 Task: Search for accommodations in Tarneit, Australia, from 26 Aug to 10 Sep for 8 guests.
Action: Mouse moved to (588, 154)
Screenshot: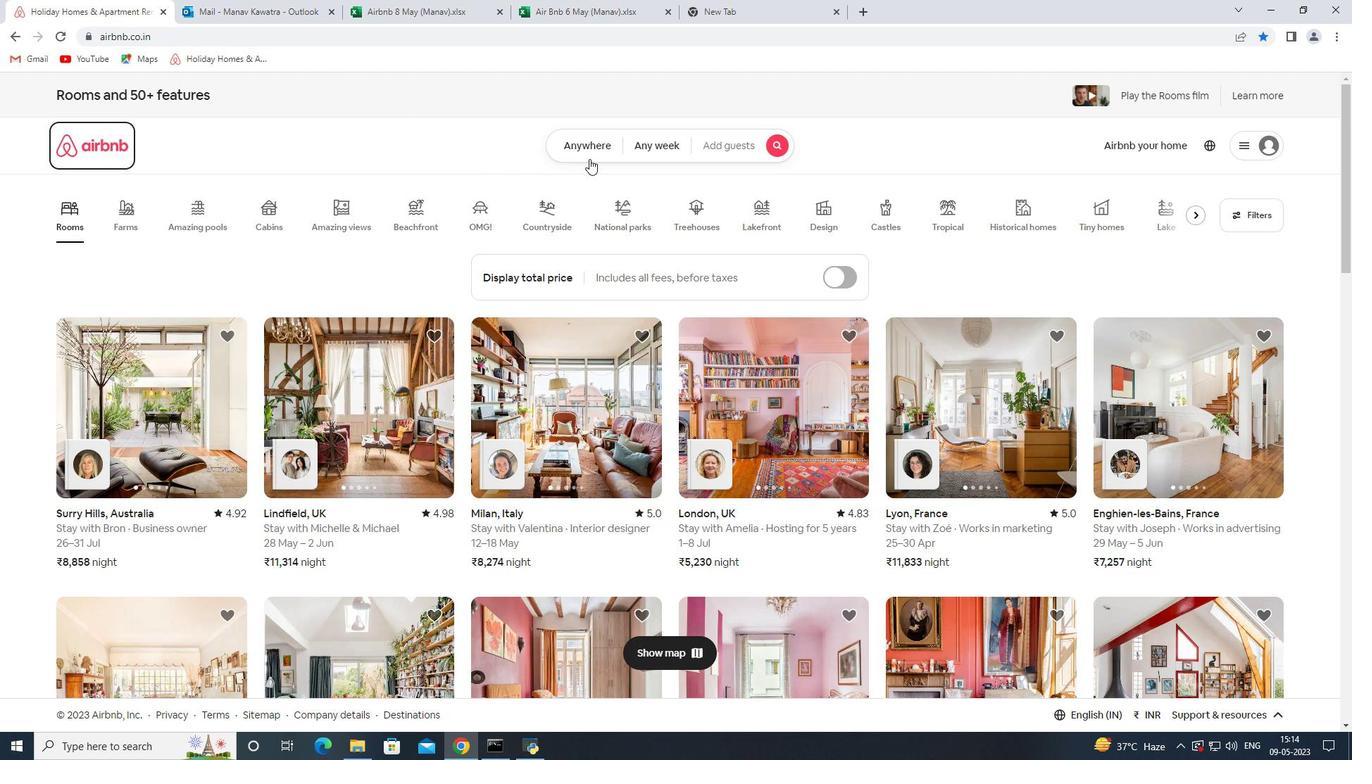 
Action: Mouse pressed left at (588, 154)
Screenshot: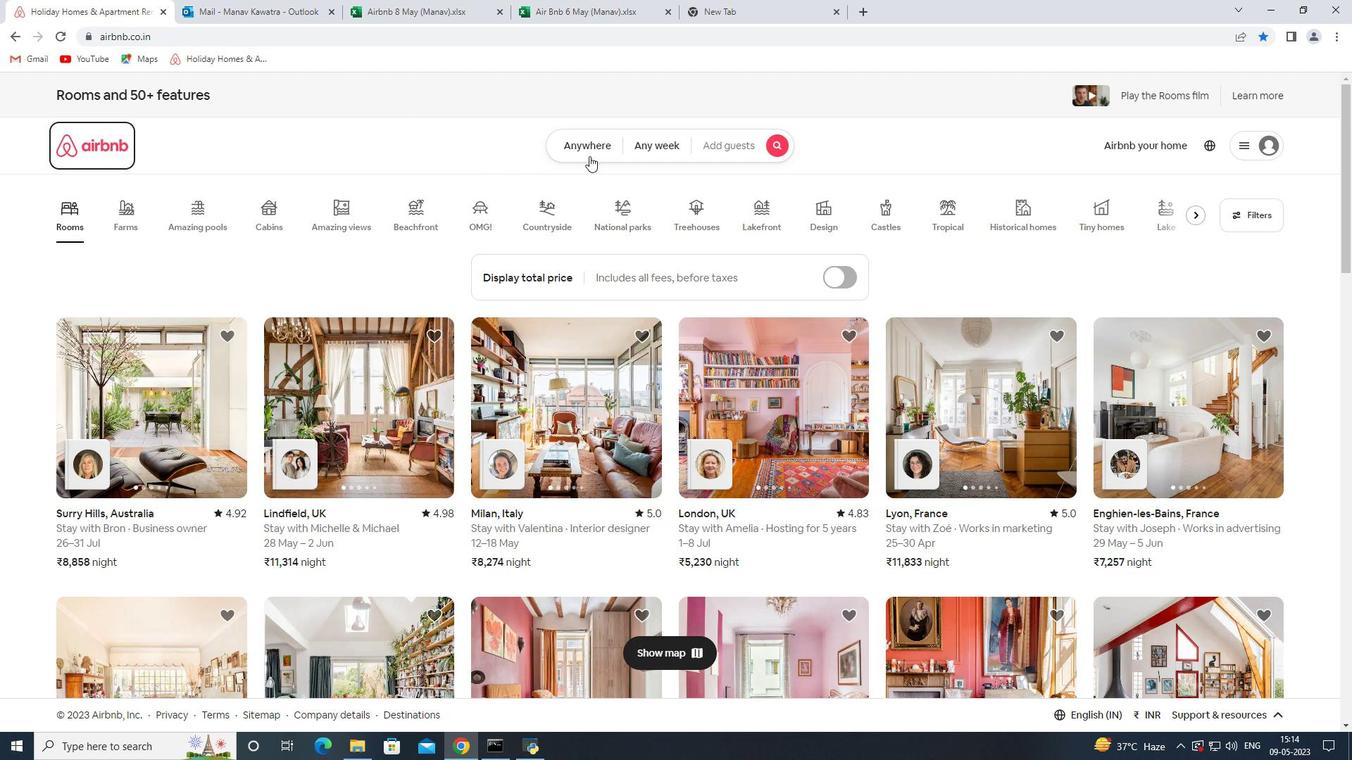 
Action: Mouse moved to (480, 202)
Screenshot: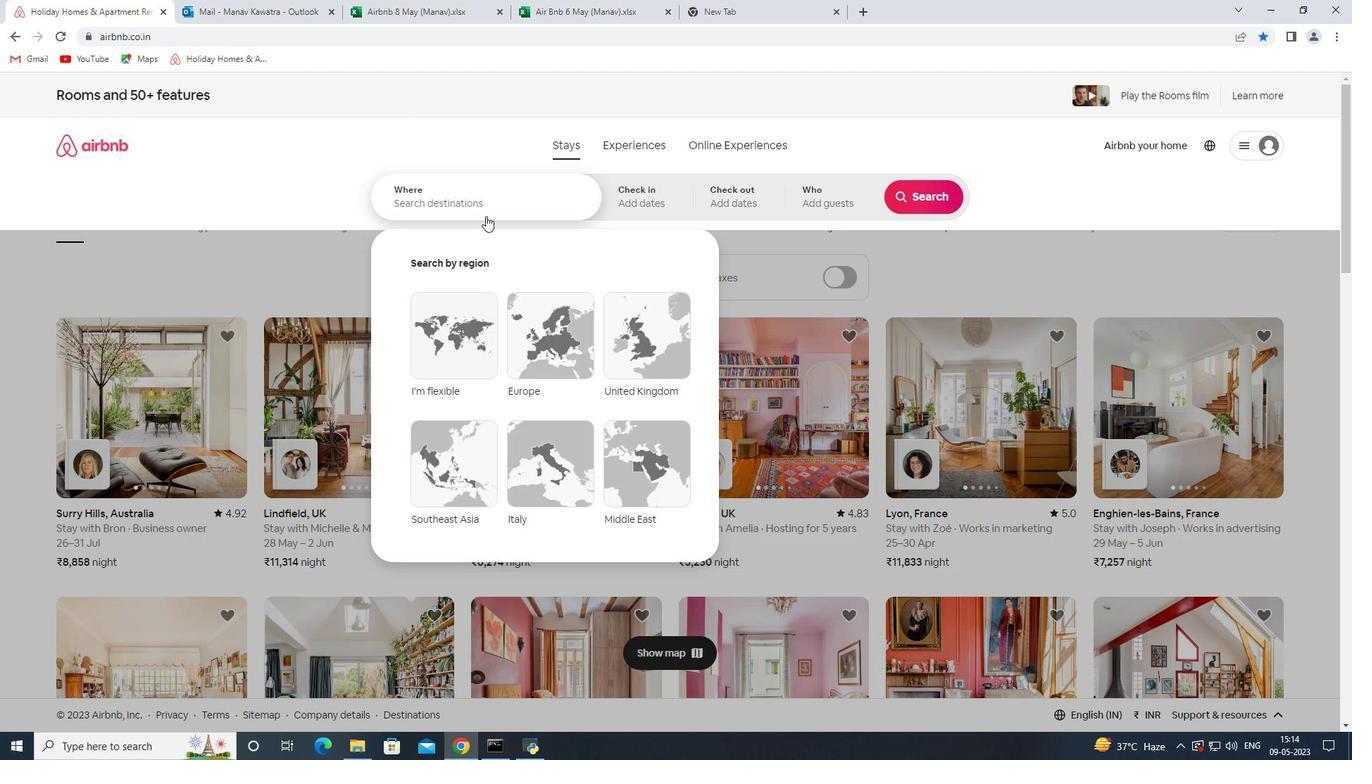 
Action: Mouse pressed left at (480, 202)
Screenshot: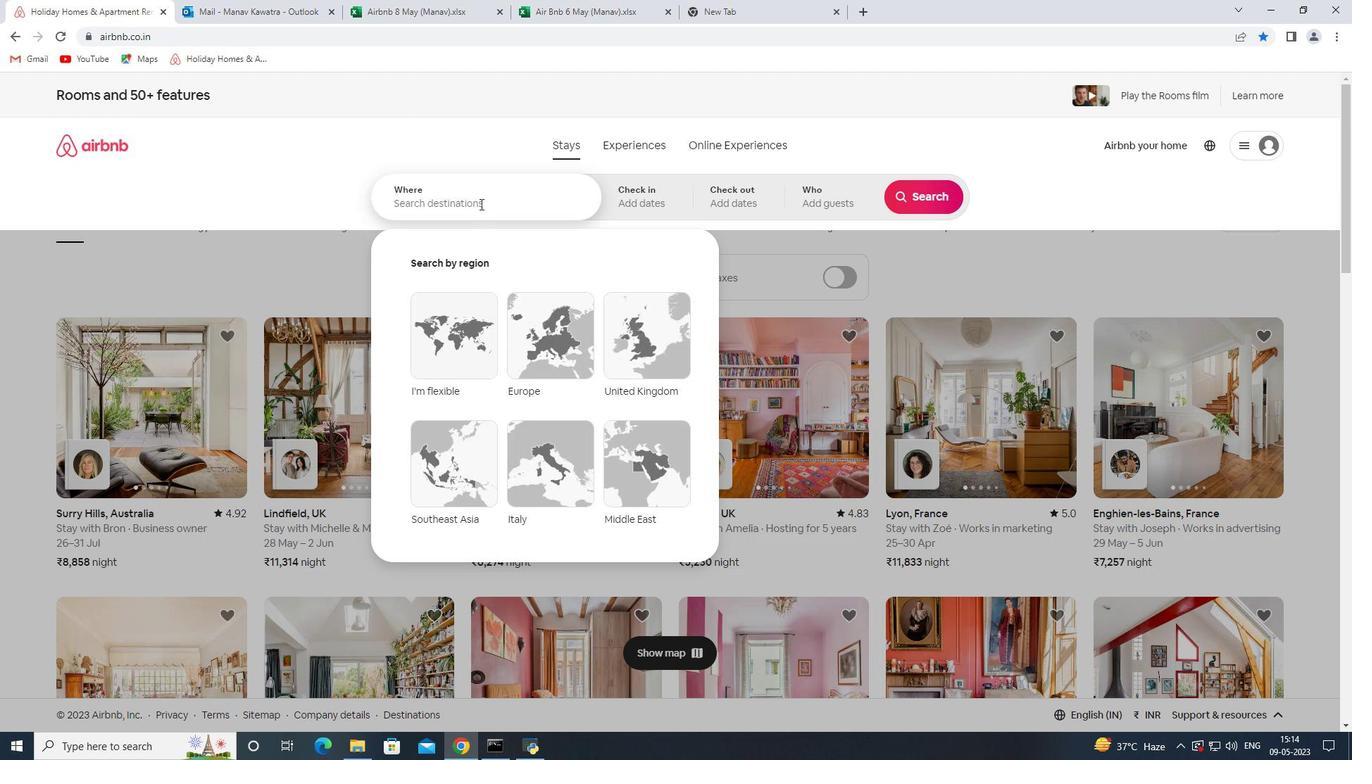 
Action: Mouse moved to (481, 202)
Screenshot: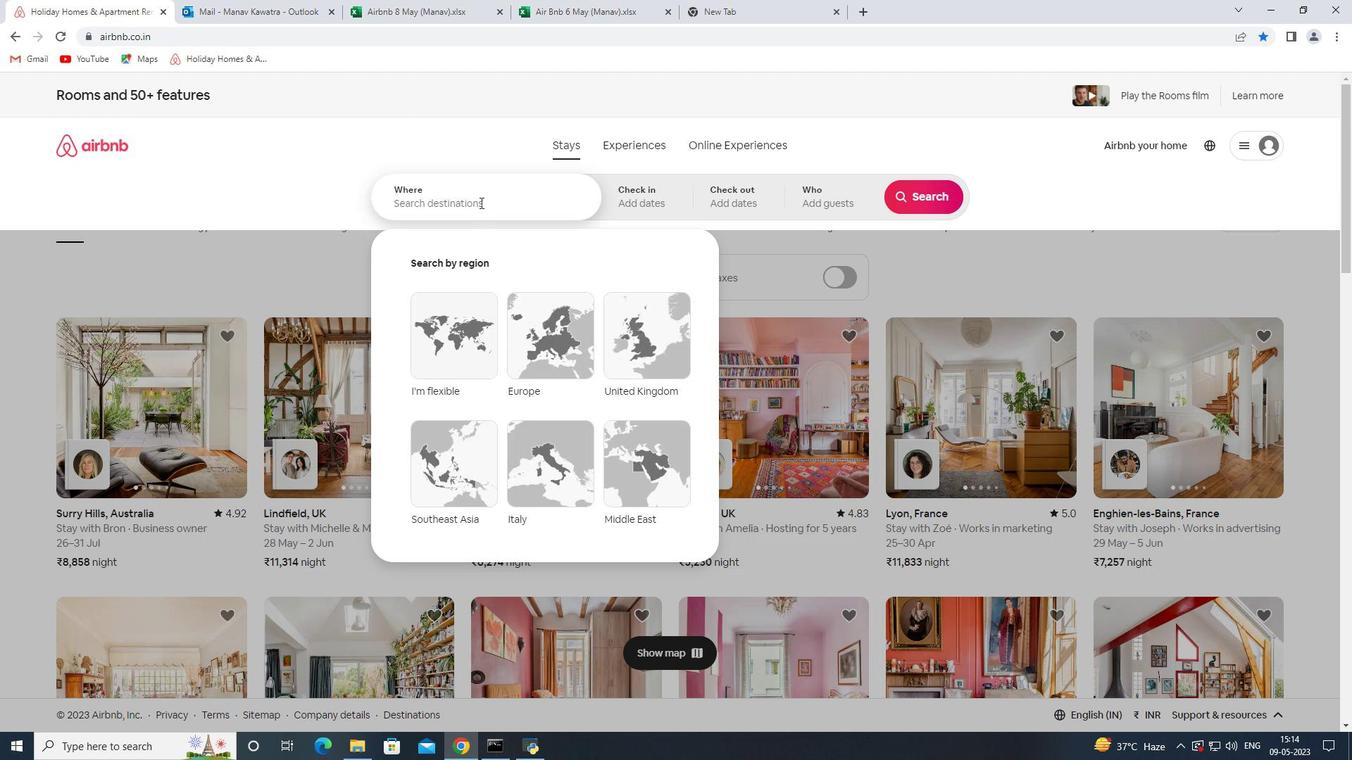 
Action: Key pressed <Key.shift><Key.shift><Key.shift><Key.shift><Key.shift><Key.shift>Tarneit<Key.space><Key.shift><Key.shift><Key.shift><Key.shift><Key.shift><Key.shift><Key.shift><Key.shift><Key.shift><Key.shift><Key.shift>Australia<Key.space><Key.enter>
Screenshot: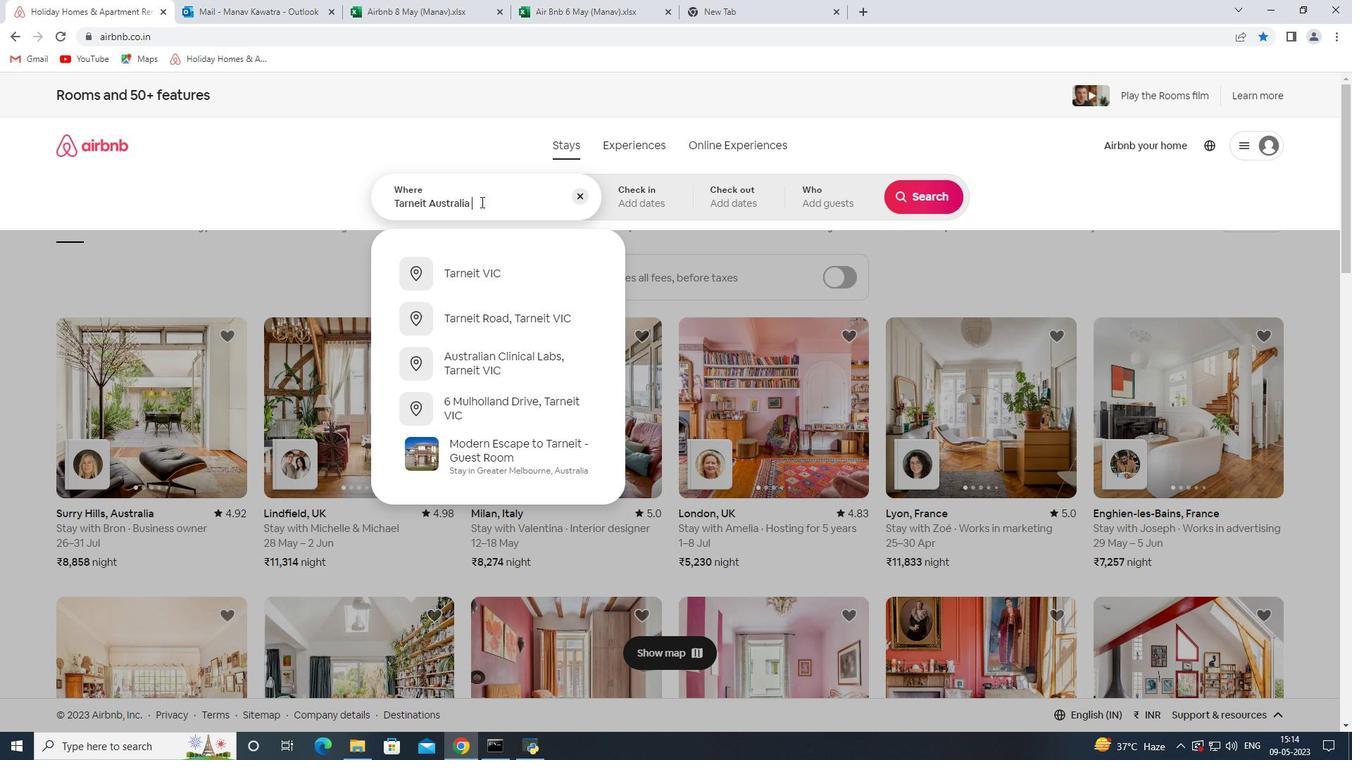 
Action: Mouse moved to (925, 307)
Screenshot: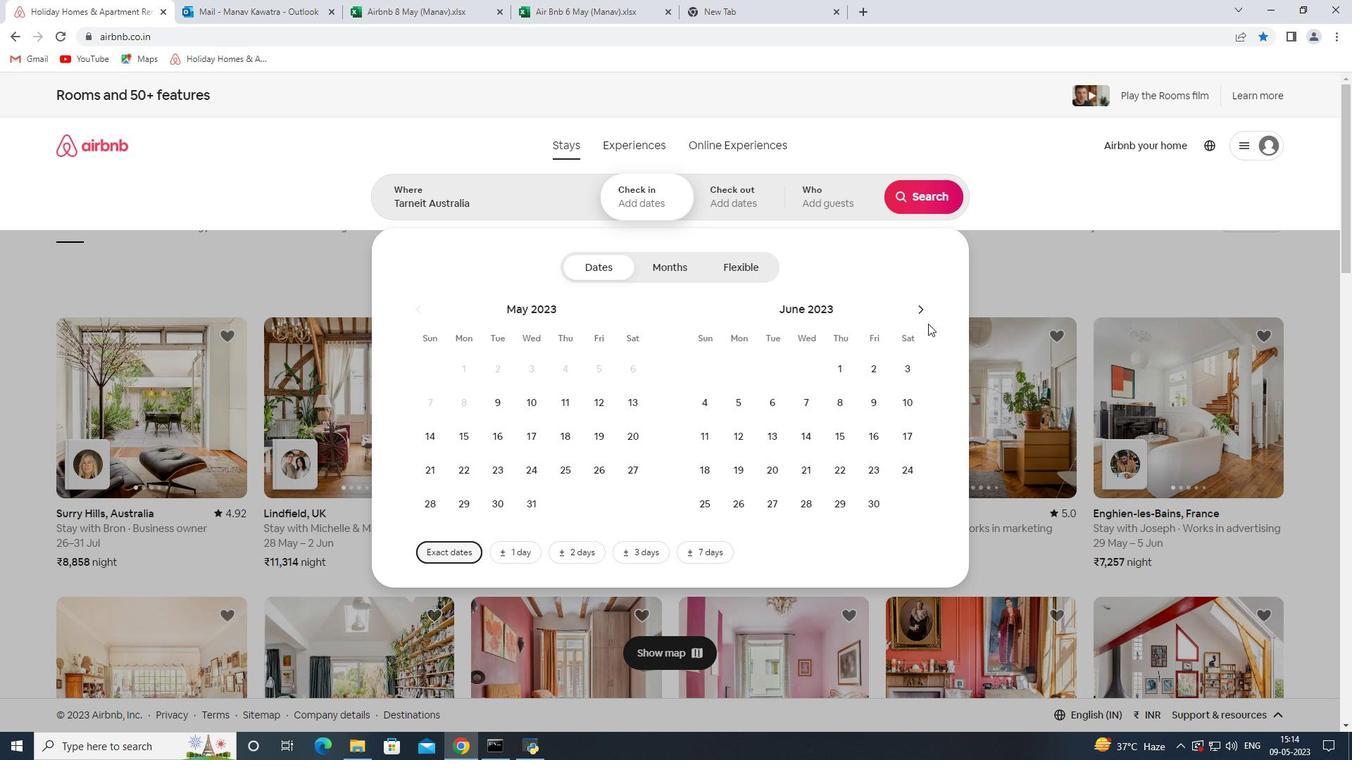 
Action: Mouse pressed left at (925, 307)
Screenshot: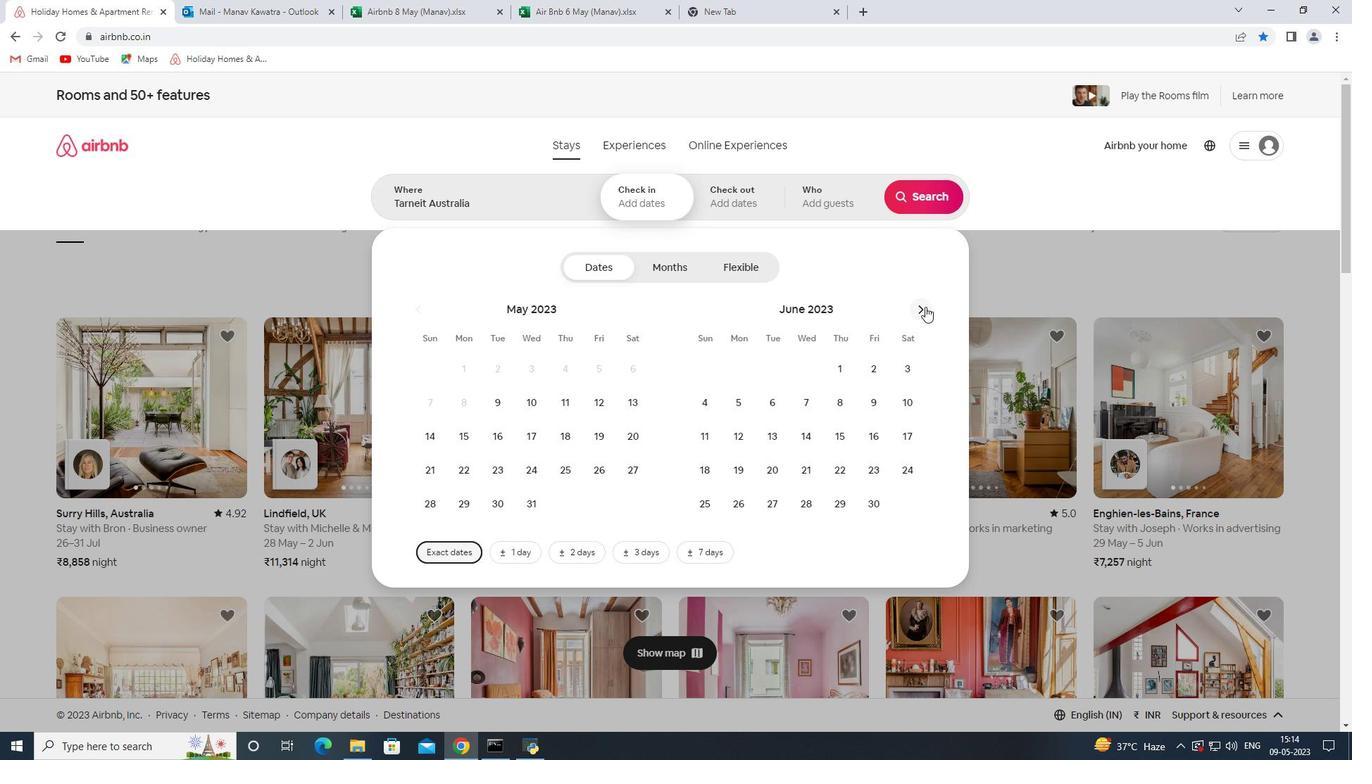 
Action: Mouse pressed left at (925, 307)
Screenshot: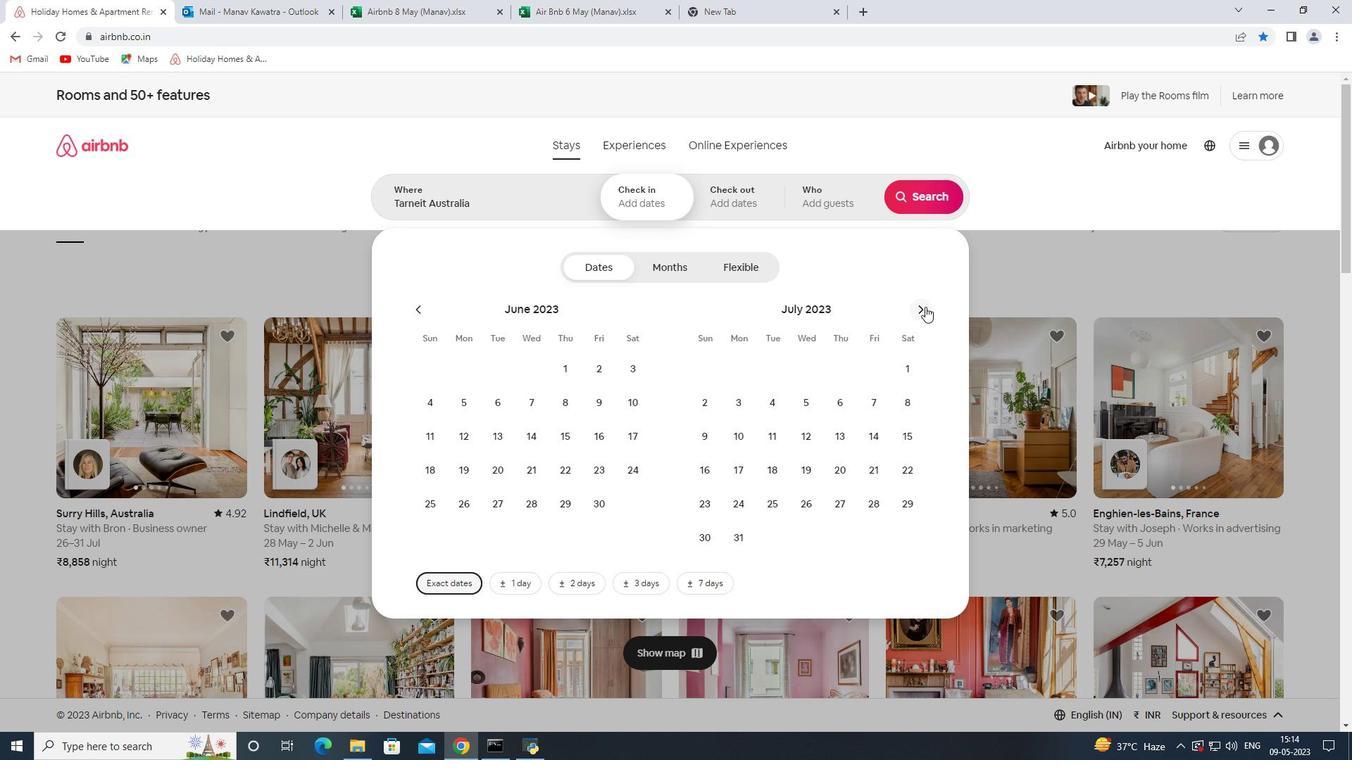 
Action: Mouse moved to (900, 469)
Screenshot: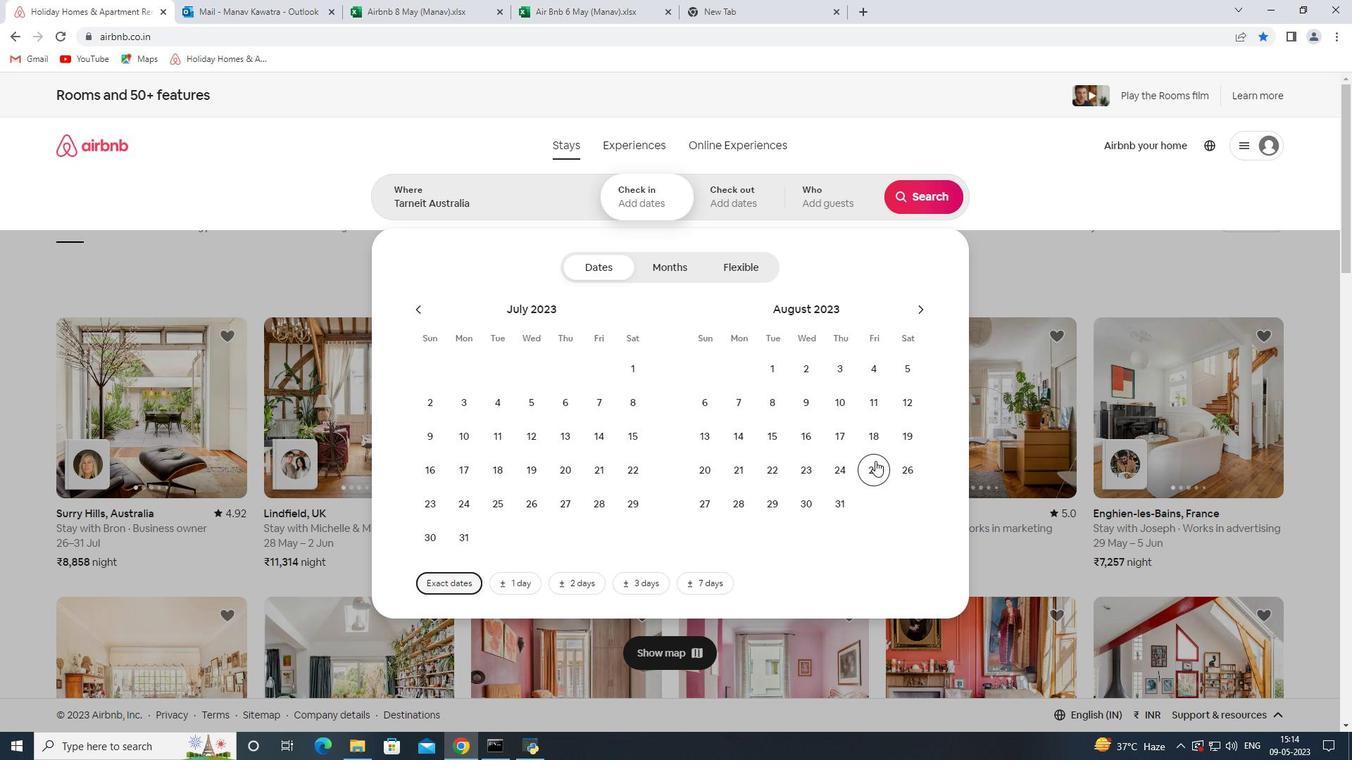 
Action: Mouse pressed left at (900, 469)
Screenshot: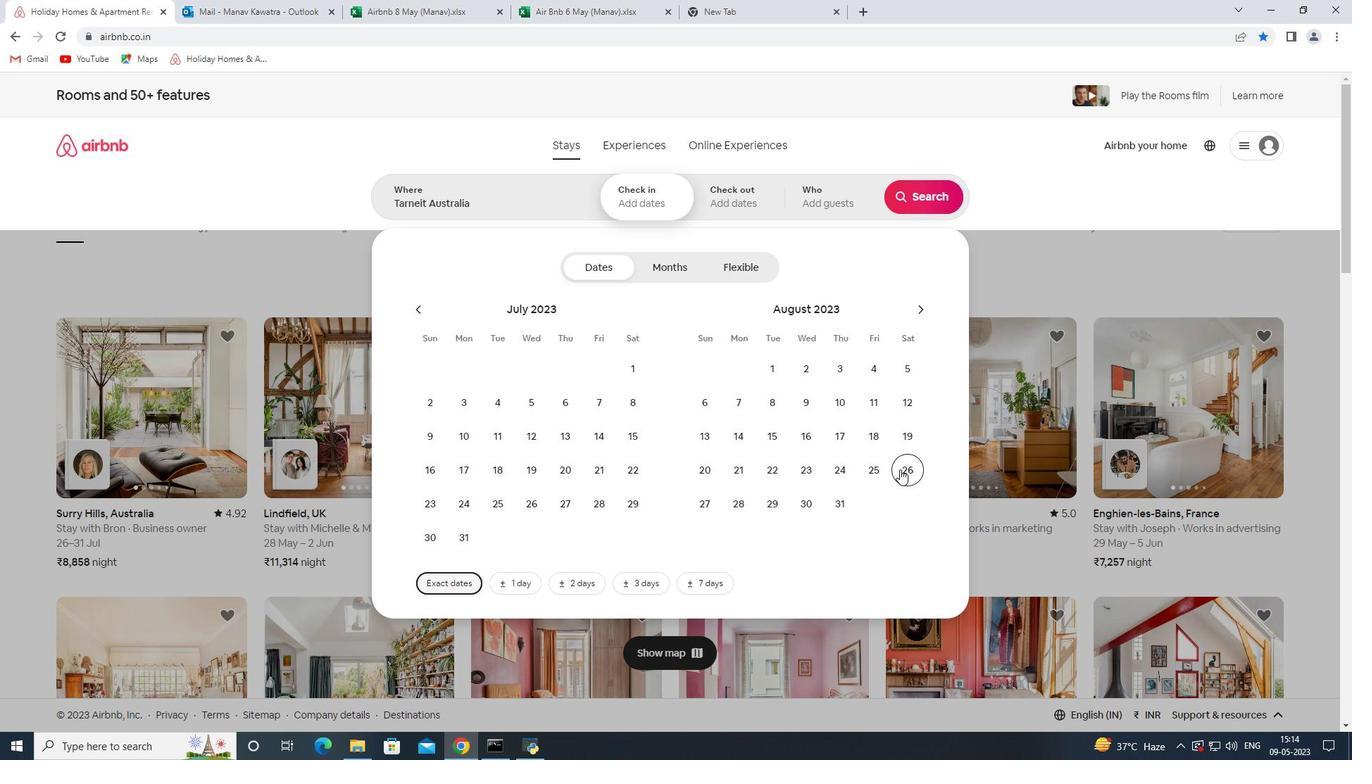 
Action: Mouse moved to (923, 305)
Screenshot: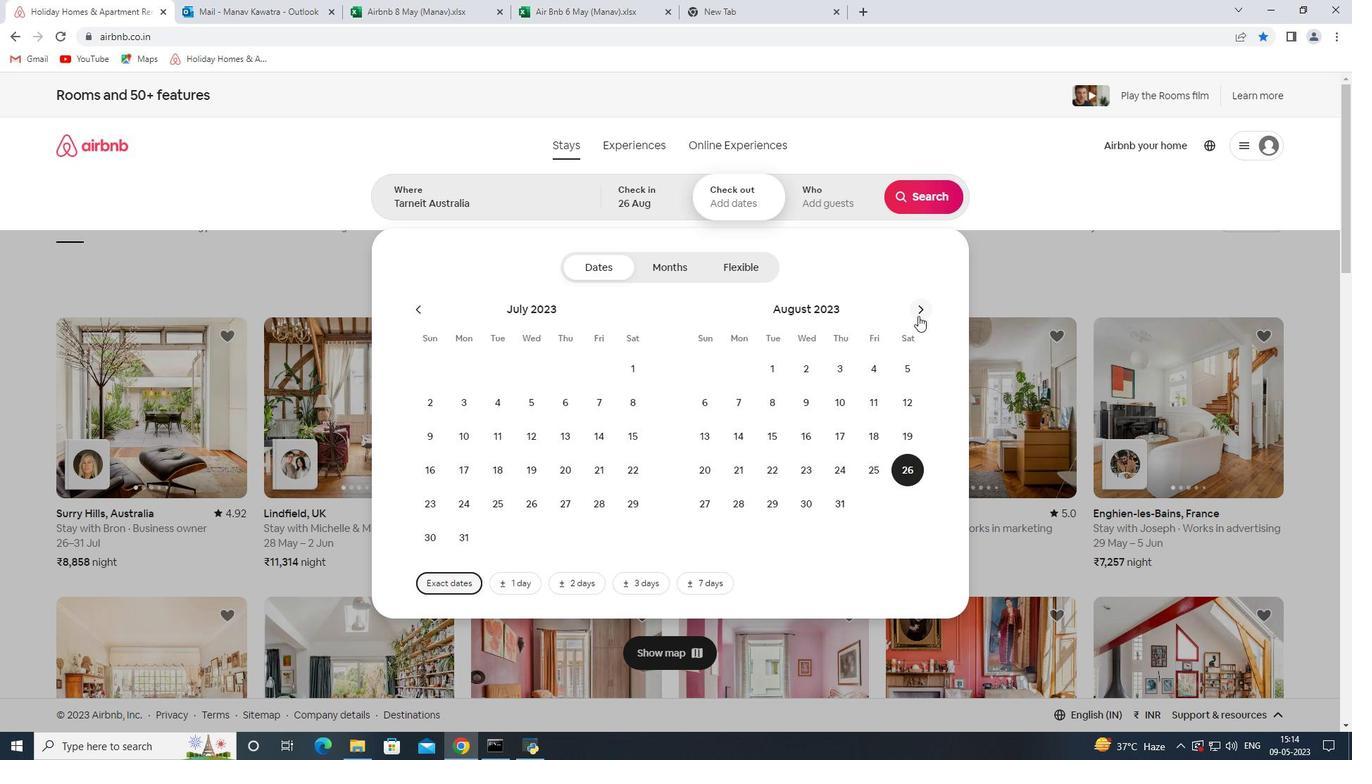 
Action: Mouse pressed left at (923, 305)
Screenshot: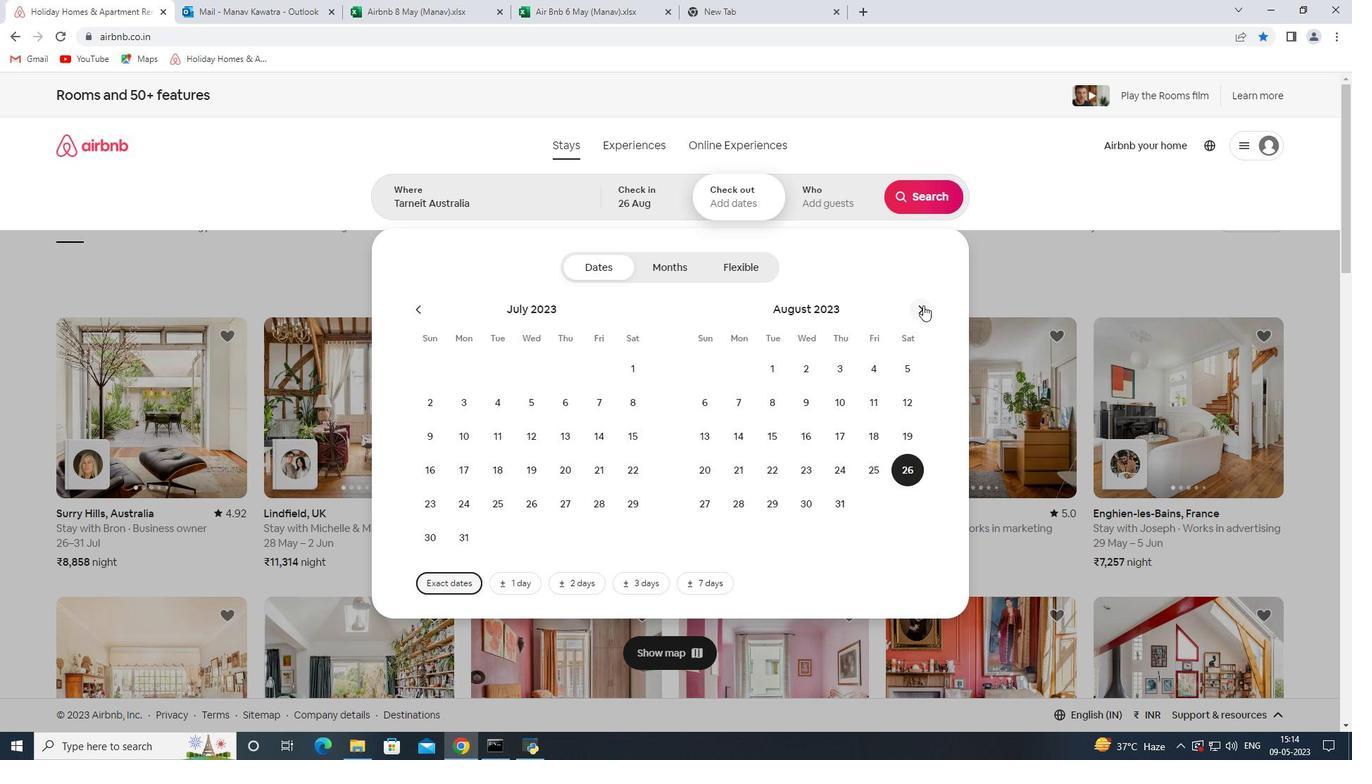
Action: Mouse moved to (714, 438)
Screenshot: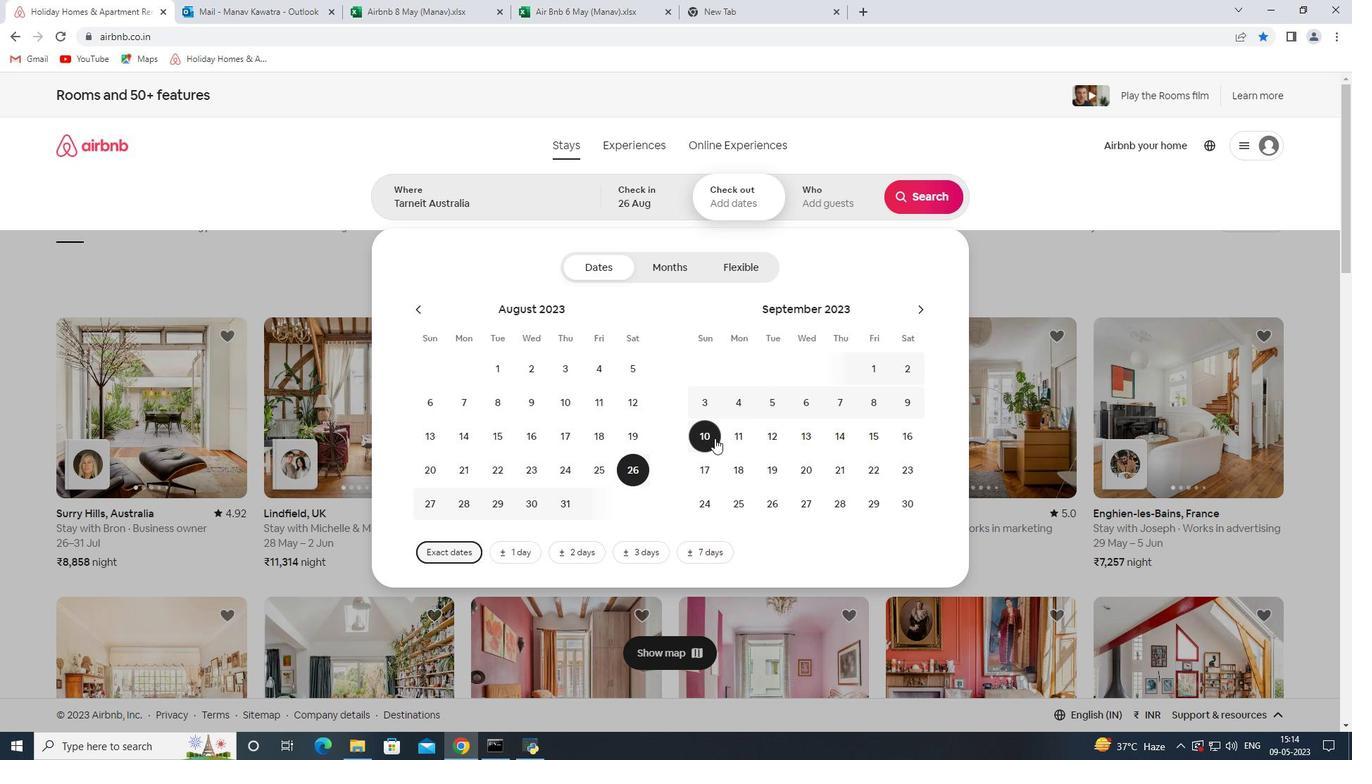 
Action: Mouse pressed left at (714, 438)
Screenshot: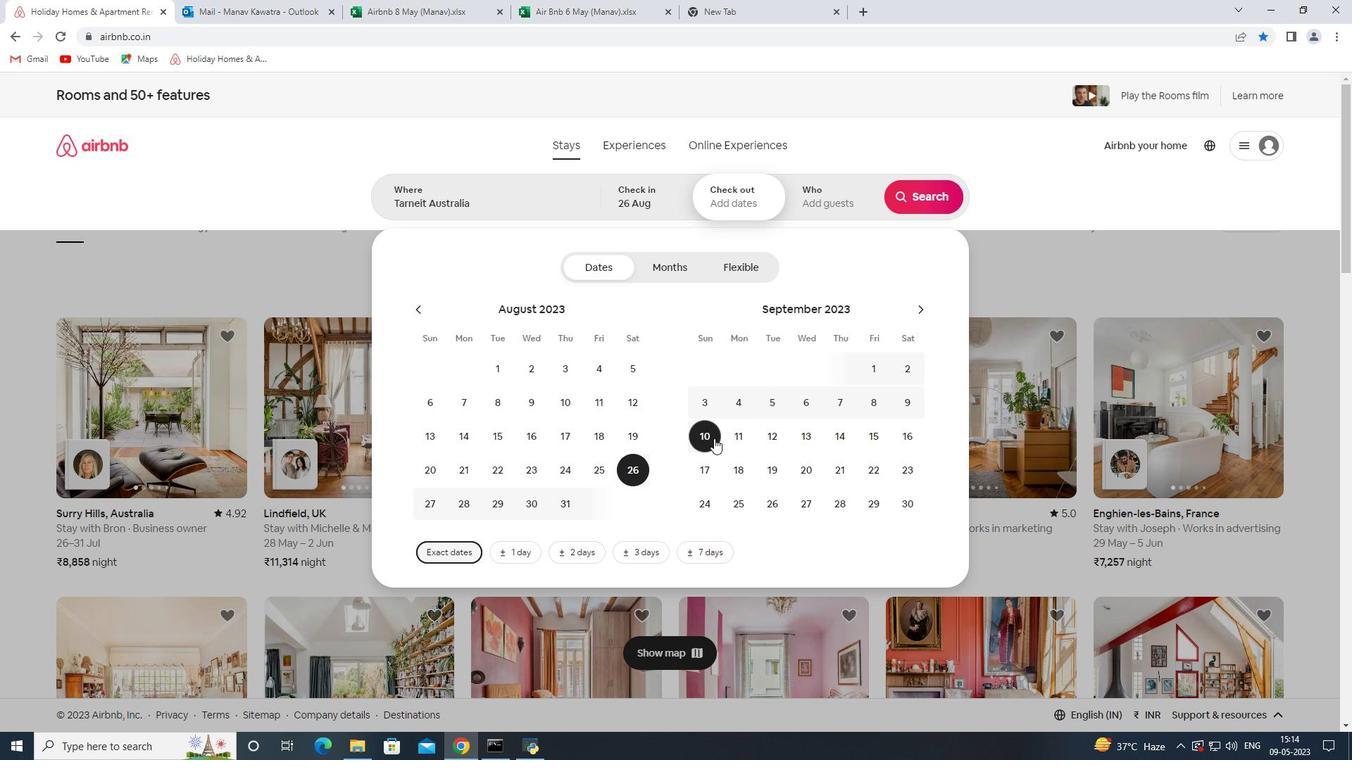 
Action: Mouse moved to (814, 202)
Screenshot: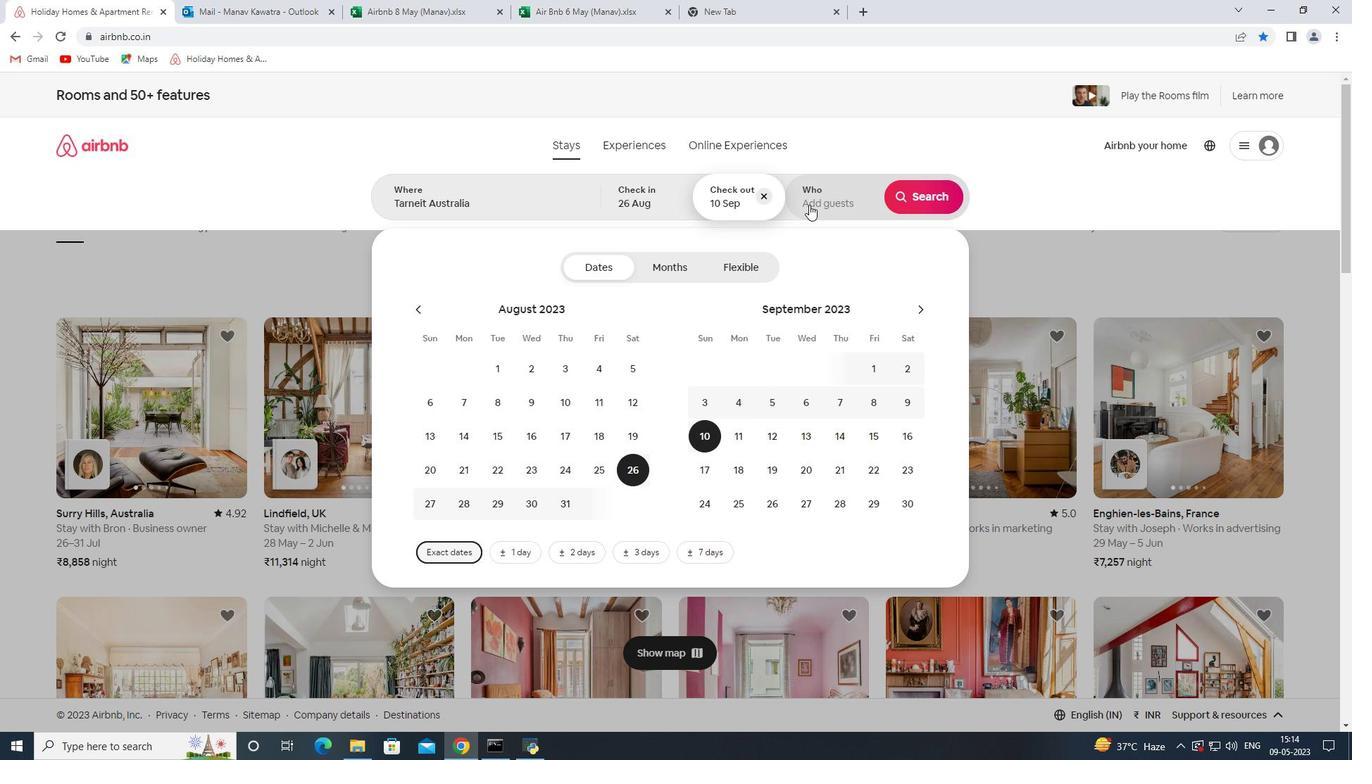 
Action: Mouse pressed left at (814, 202)
Screenshot: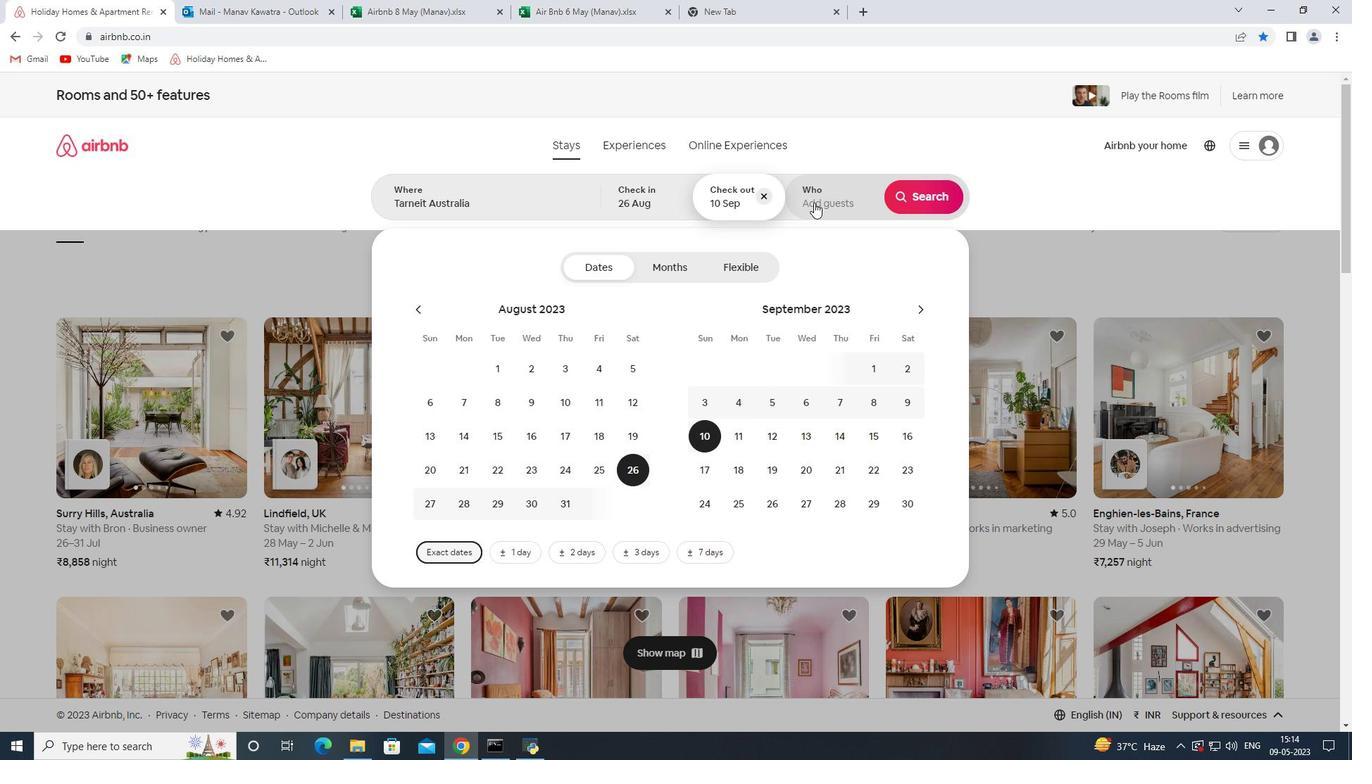 
Action: Mouse moved to (929, 275)
Screenshot: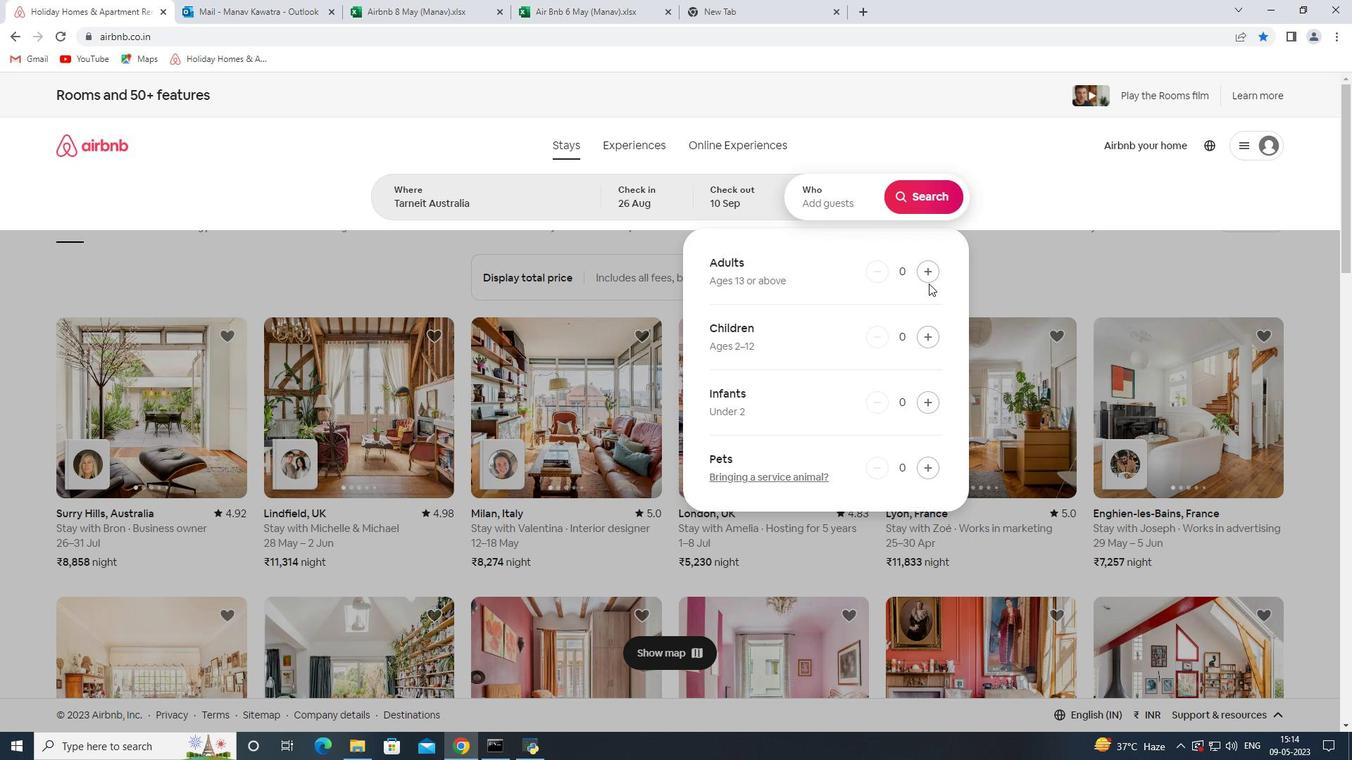 
Action: Mouse pressed left at (929, 275)
Screenshot: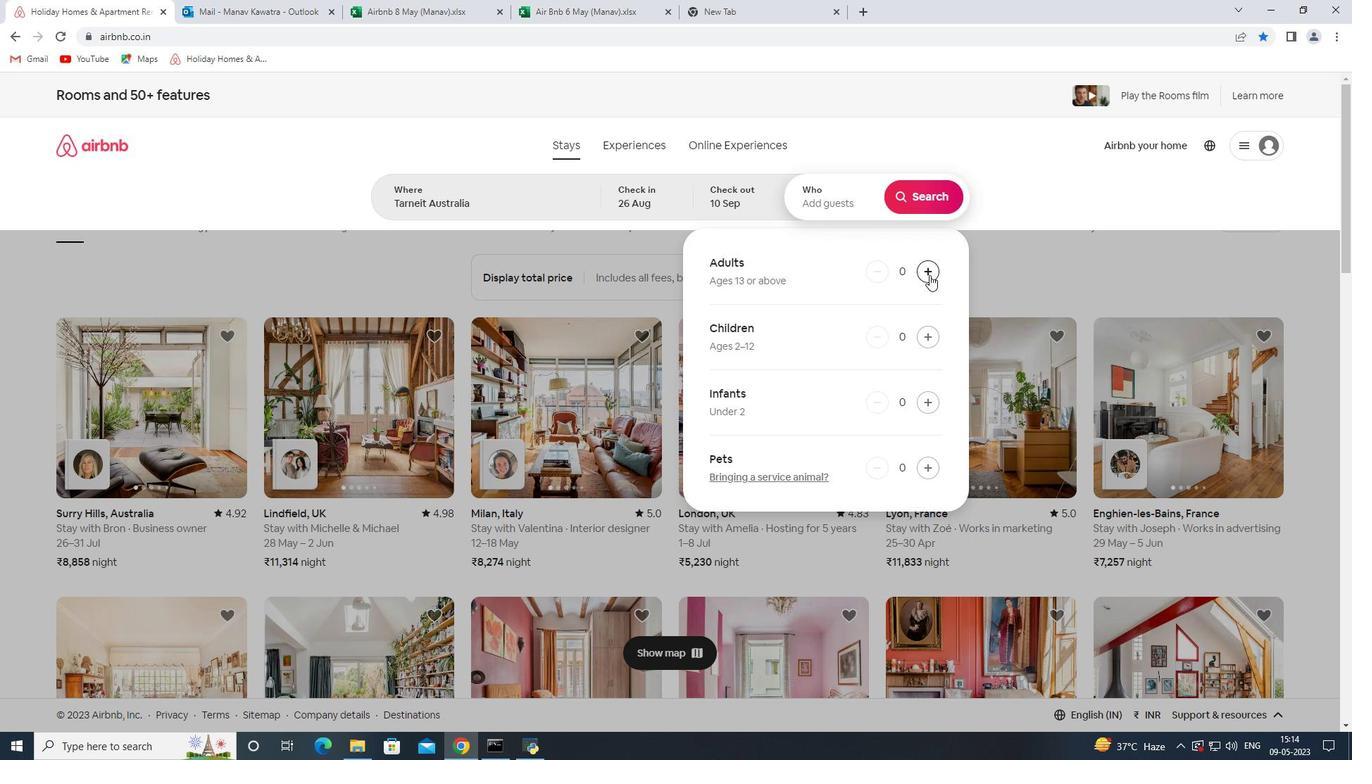 
Action: Mouse pressed left at (929, 275)
Screenshot: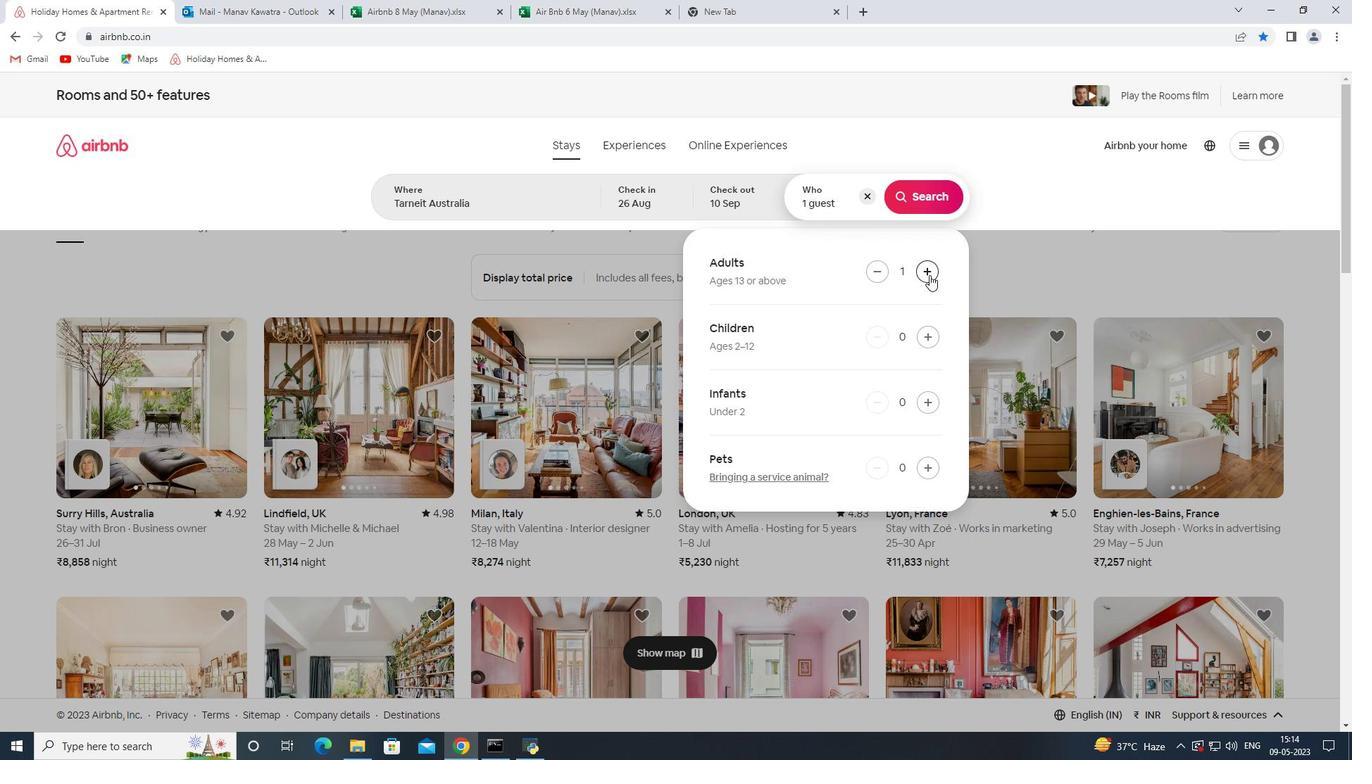 
Action: Mouse pressed left at (929, 275)
Screenshot: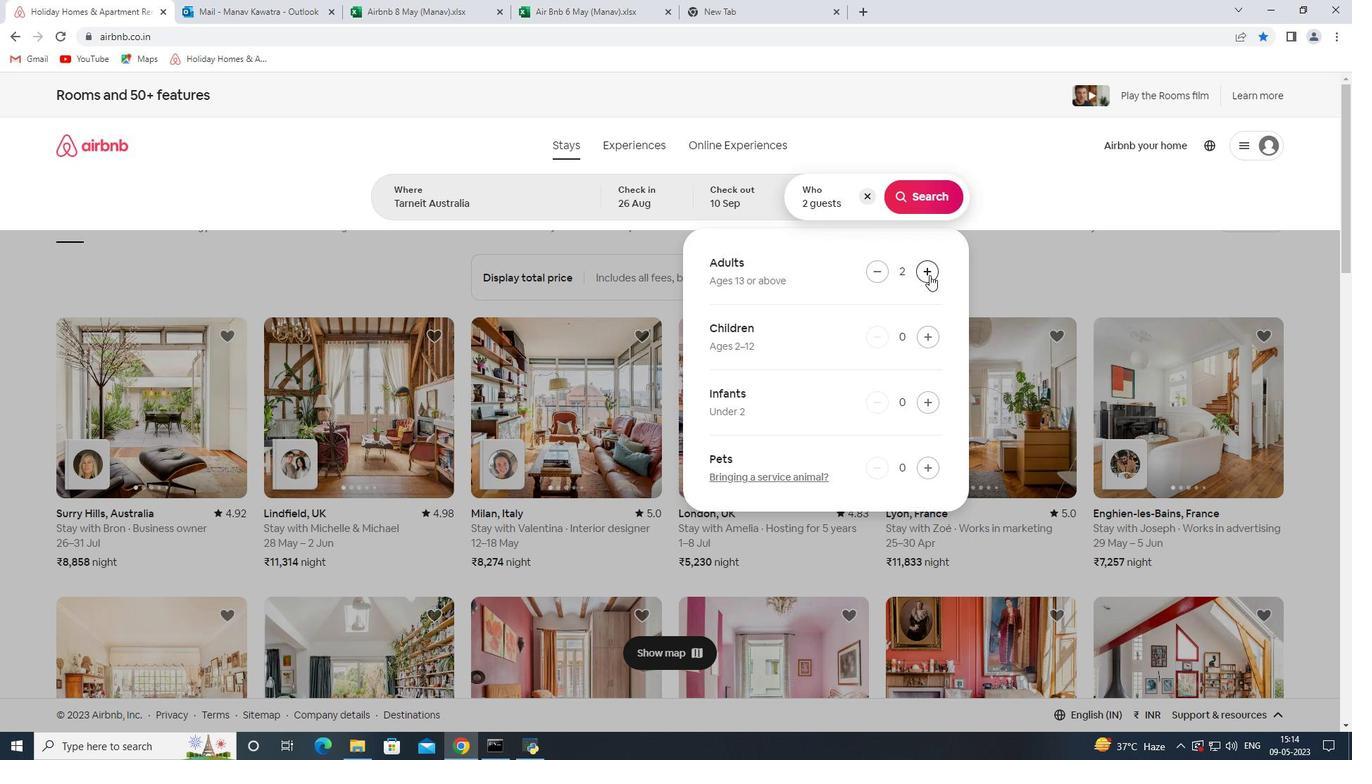 
Action: Mouse pressed left at (929, 275)
Screenshot: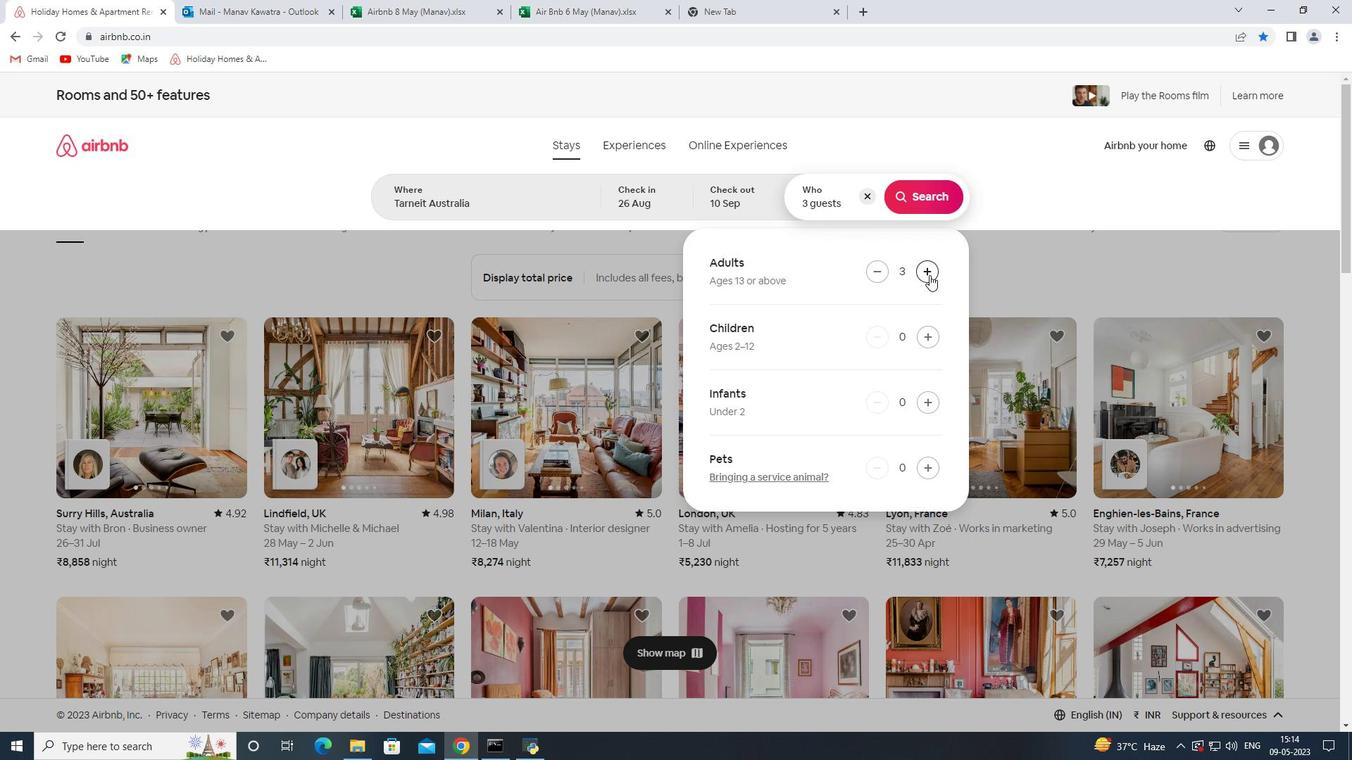 
Action: Mouse pressed left at (929, 275)
Screenshot: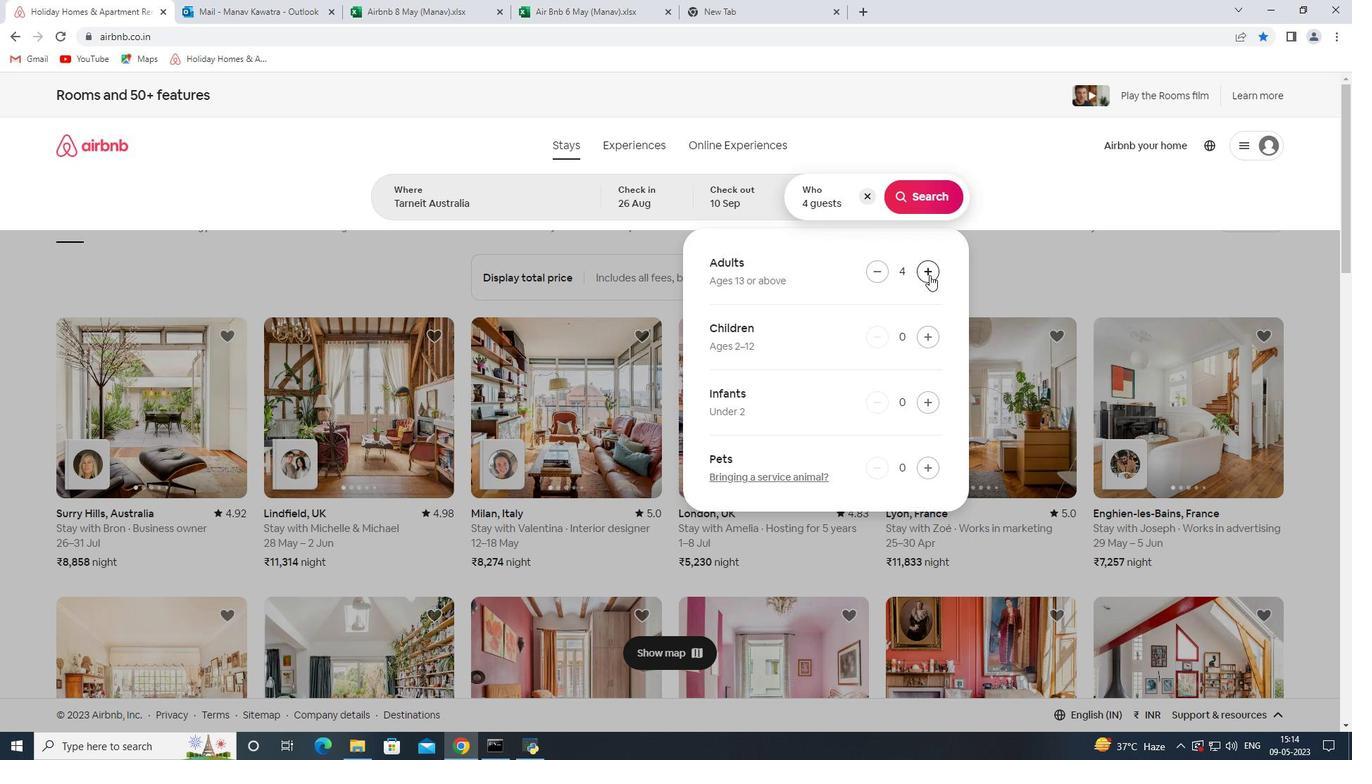 
Action: Mouse pressed left at (929, 275)
Screenshot: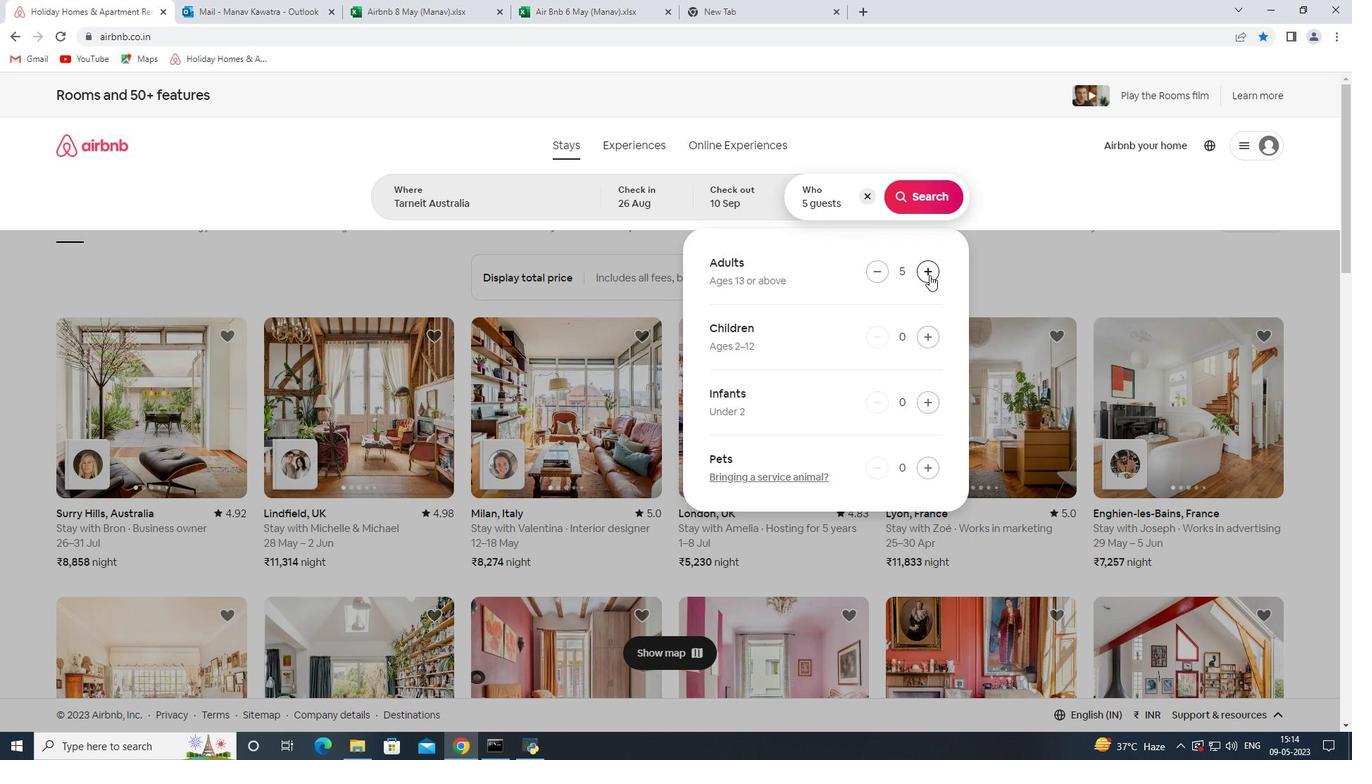 
Action: Mouse moved to (927, 334)
Screenshot: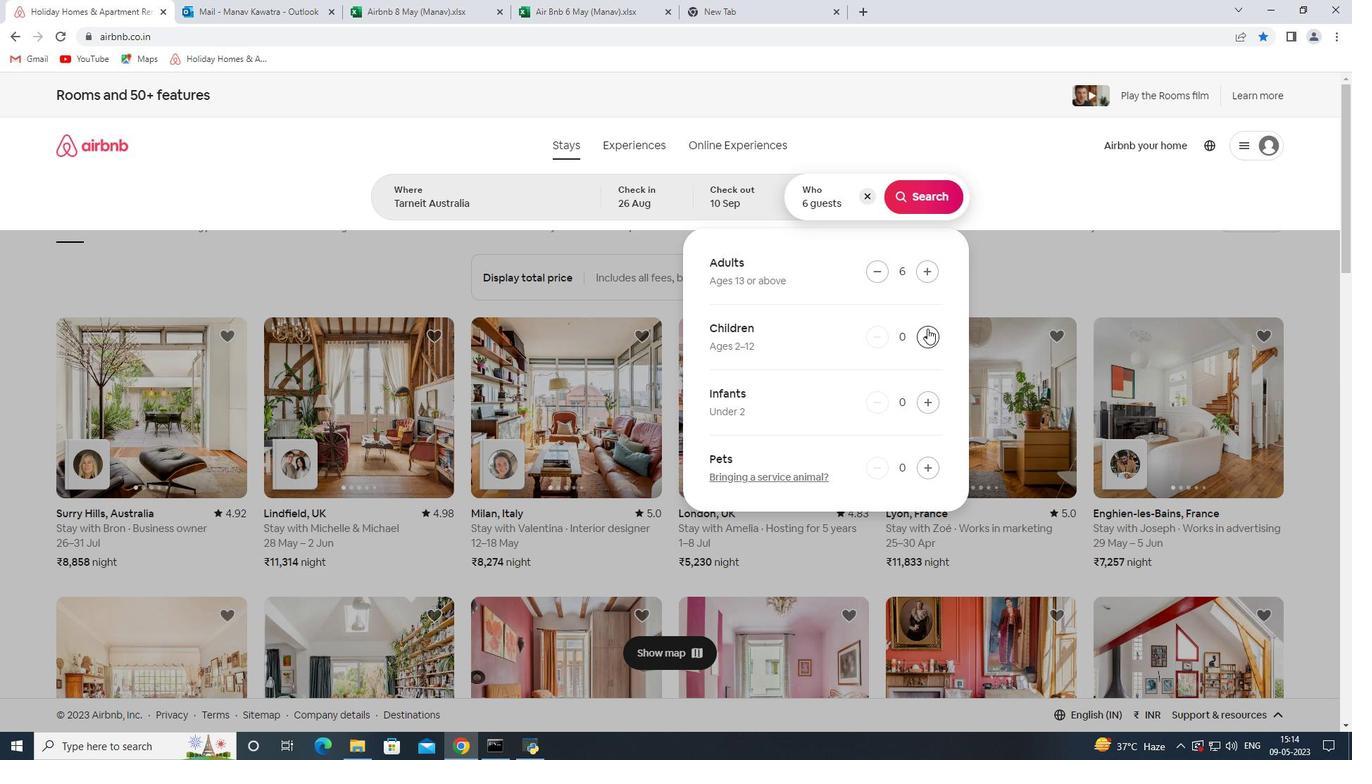 
Action: Mouse pressed left at (927, 334)
Screenshot: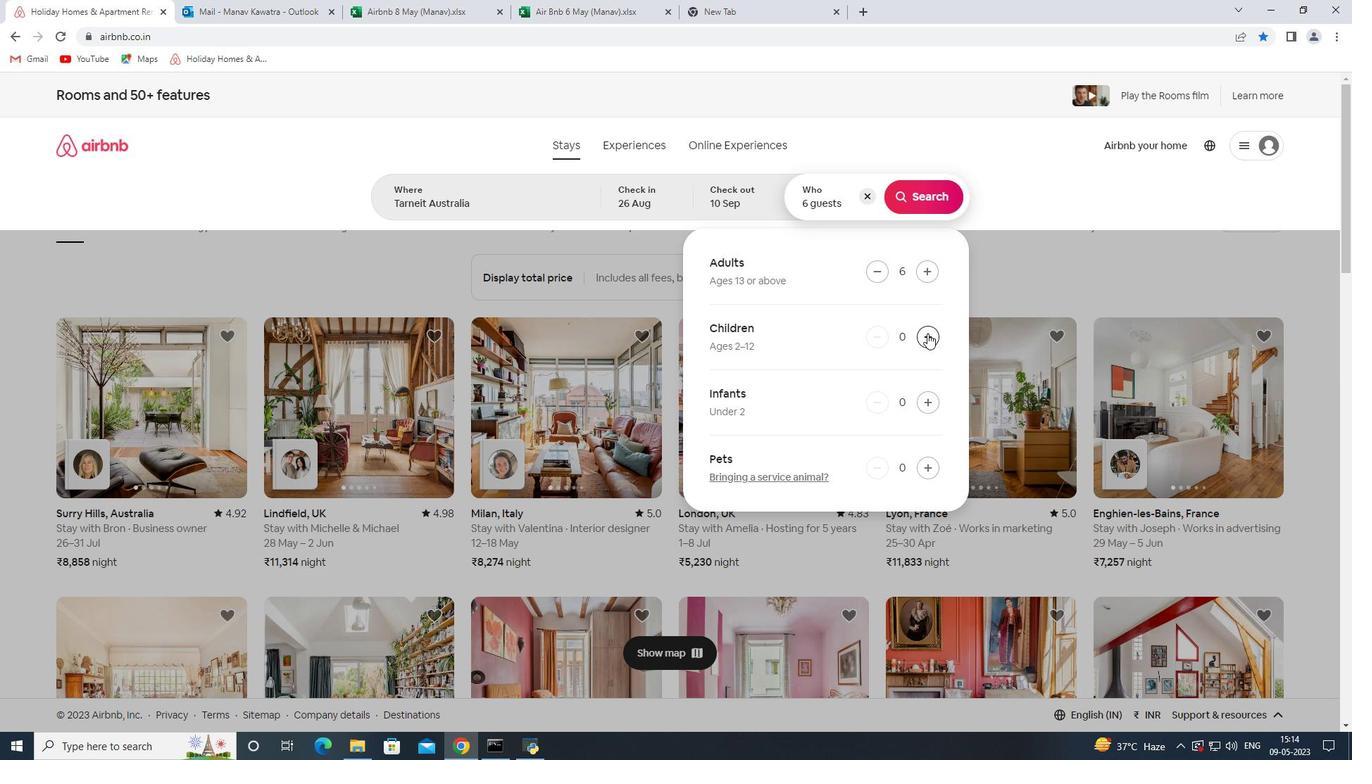 
Action: Mouse pressed left at (927, 334)
Screenshot: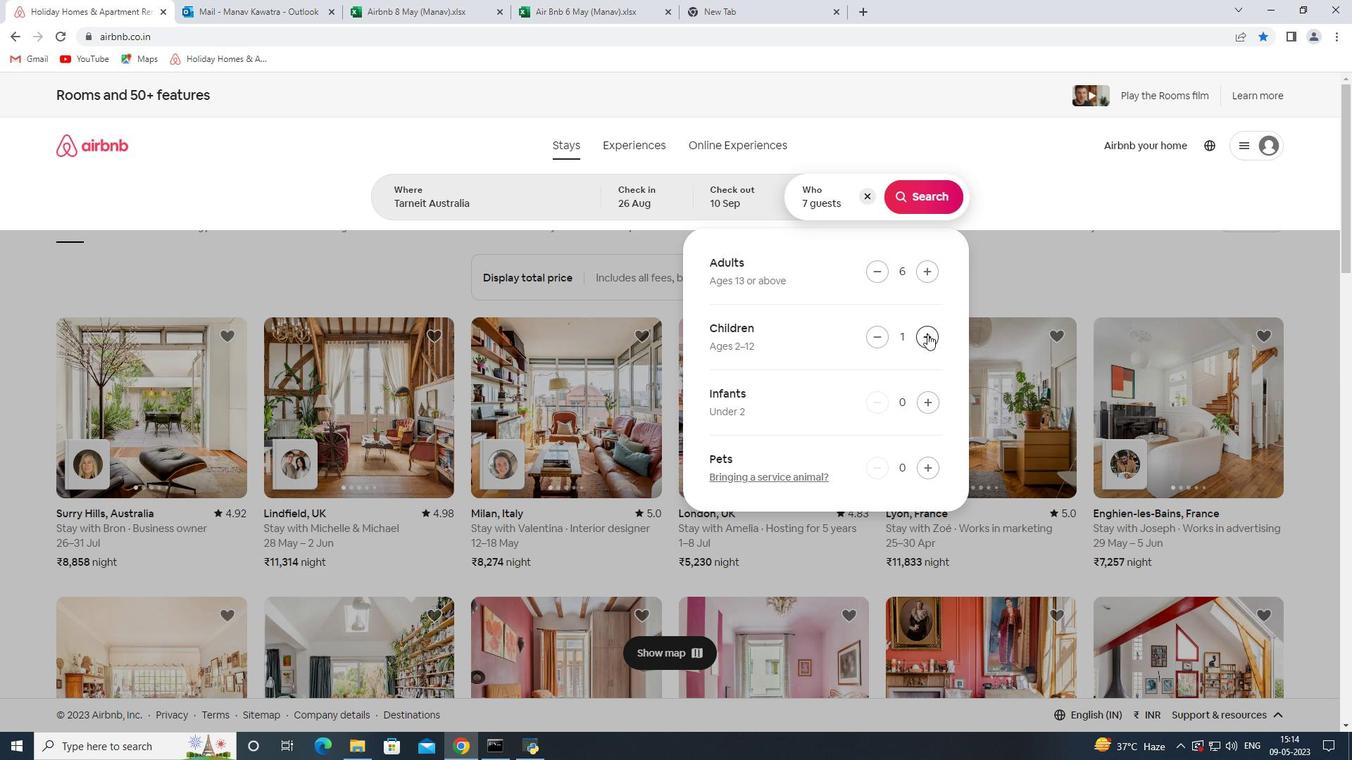 
Action: Mouse moved to (945, 200)
Screenshot: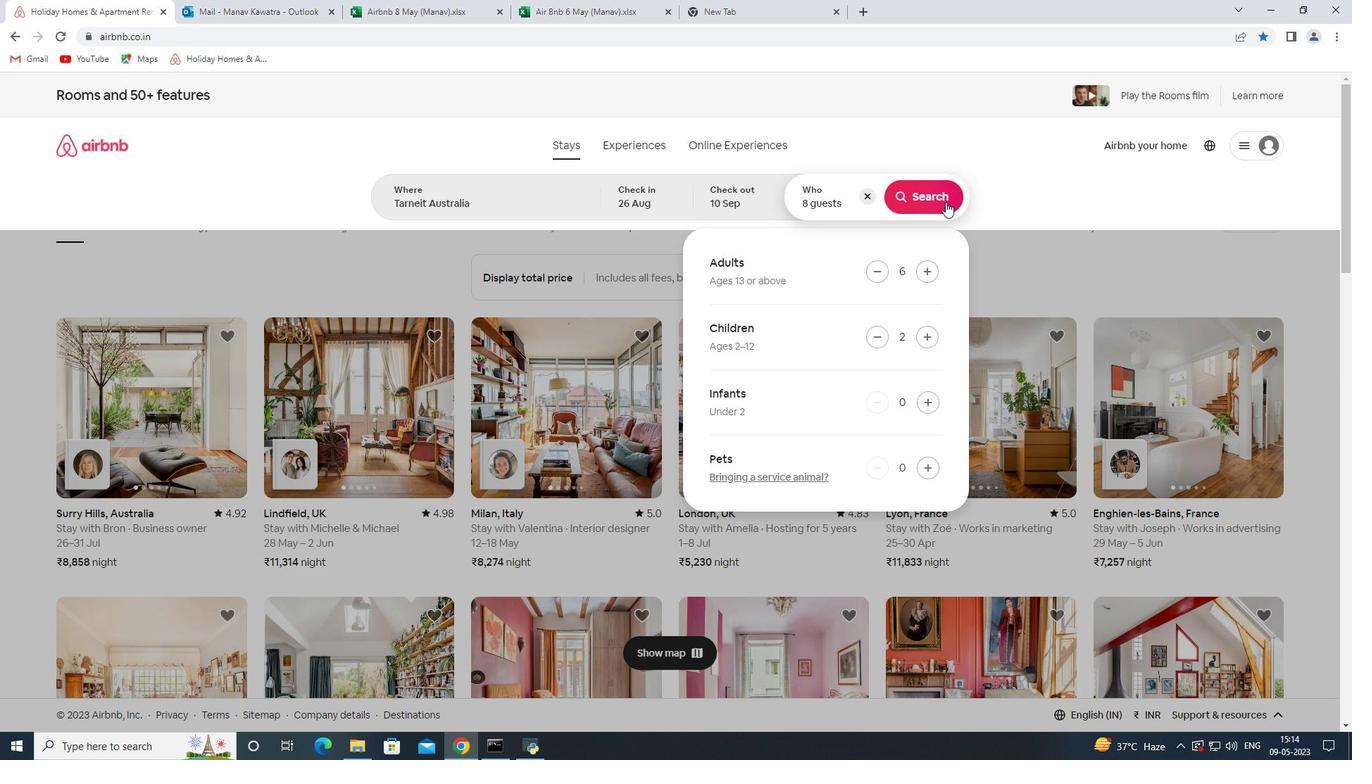 
Action: Mouse pressed left at (945, 200)
Screenshot: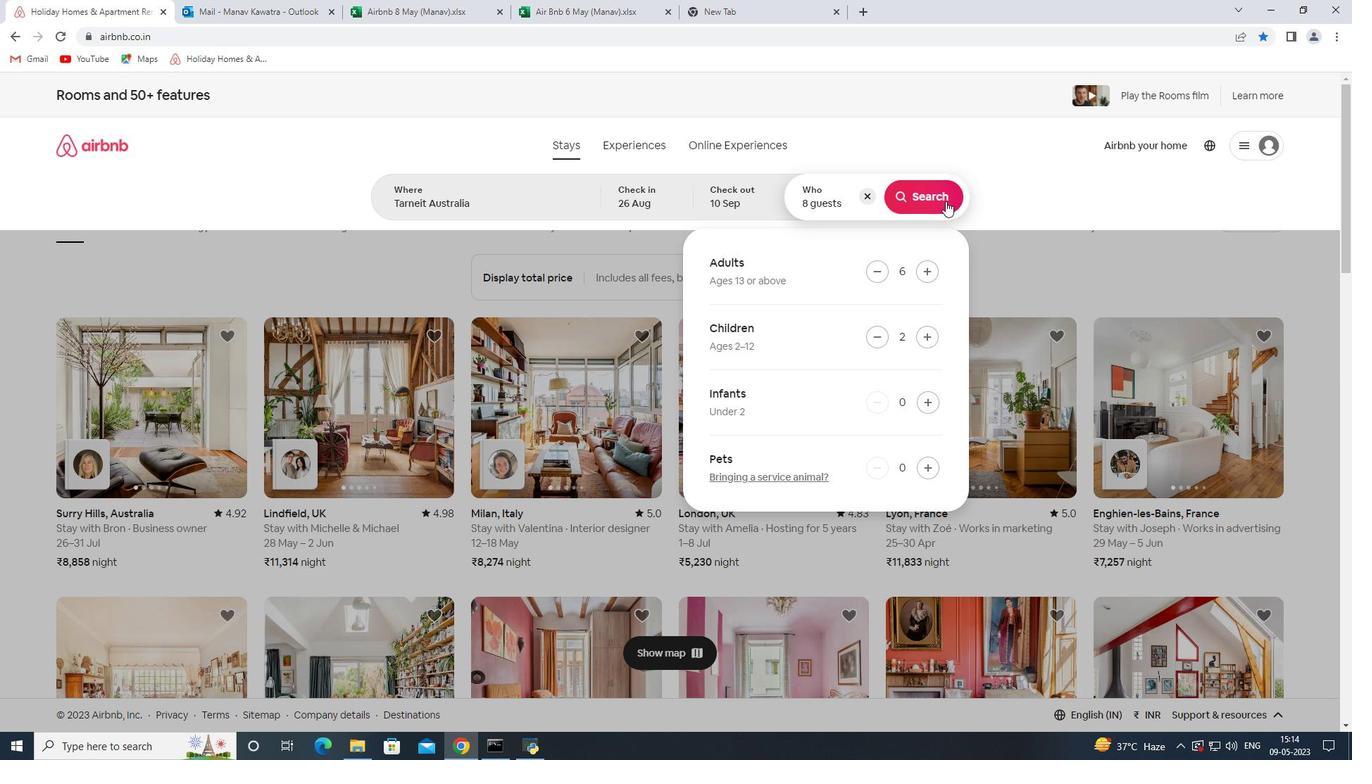 
Action: Mouse moved to (1252, 171)
Screenshot: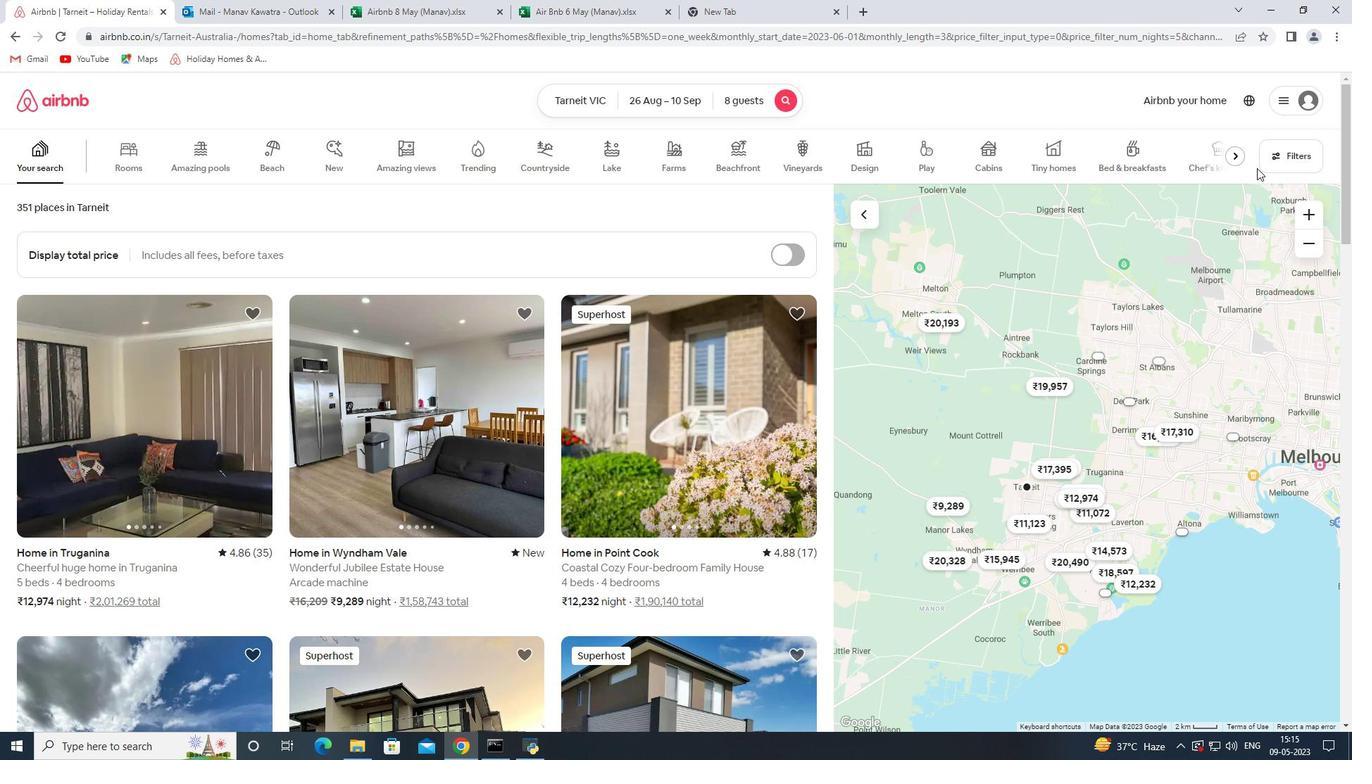 
